 Task: Create a section Feature Fling and in the section, add a milestone Cloud Management Platform (CMP) Implementation in the project AutoFlow
Action: Mouse moved to (285, 550)
Screenshot: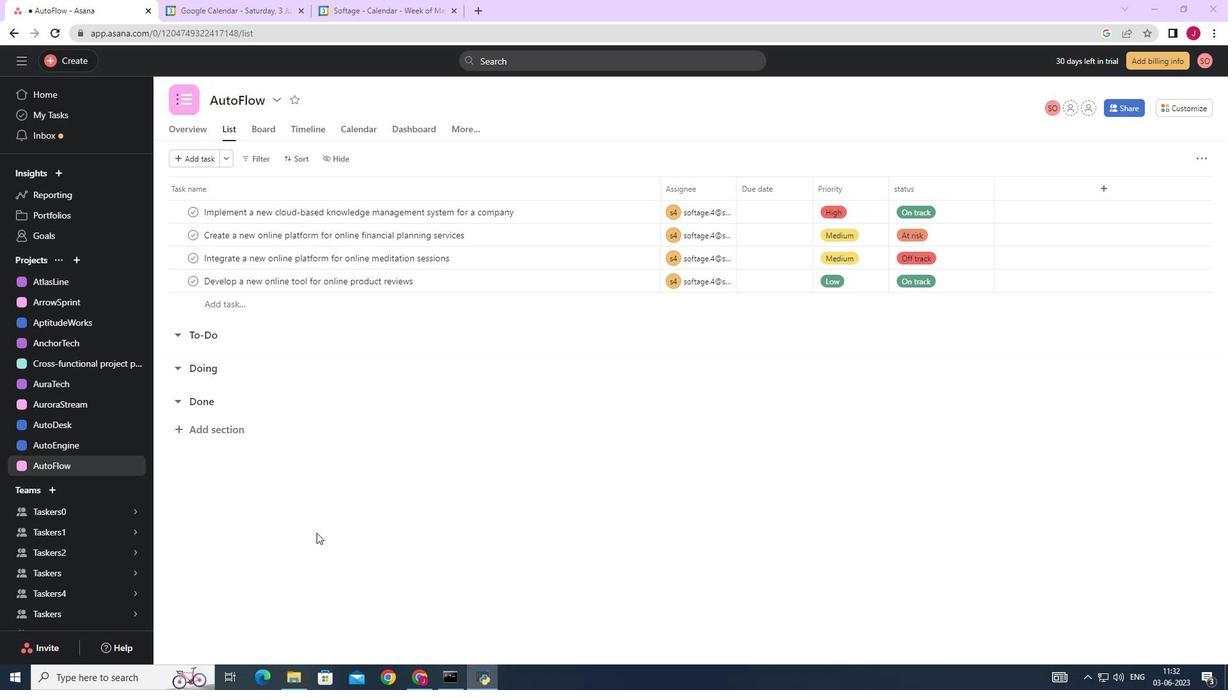 
Action: Mouse scrolled (285, 549) with delta (0, 0)
Screenshot: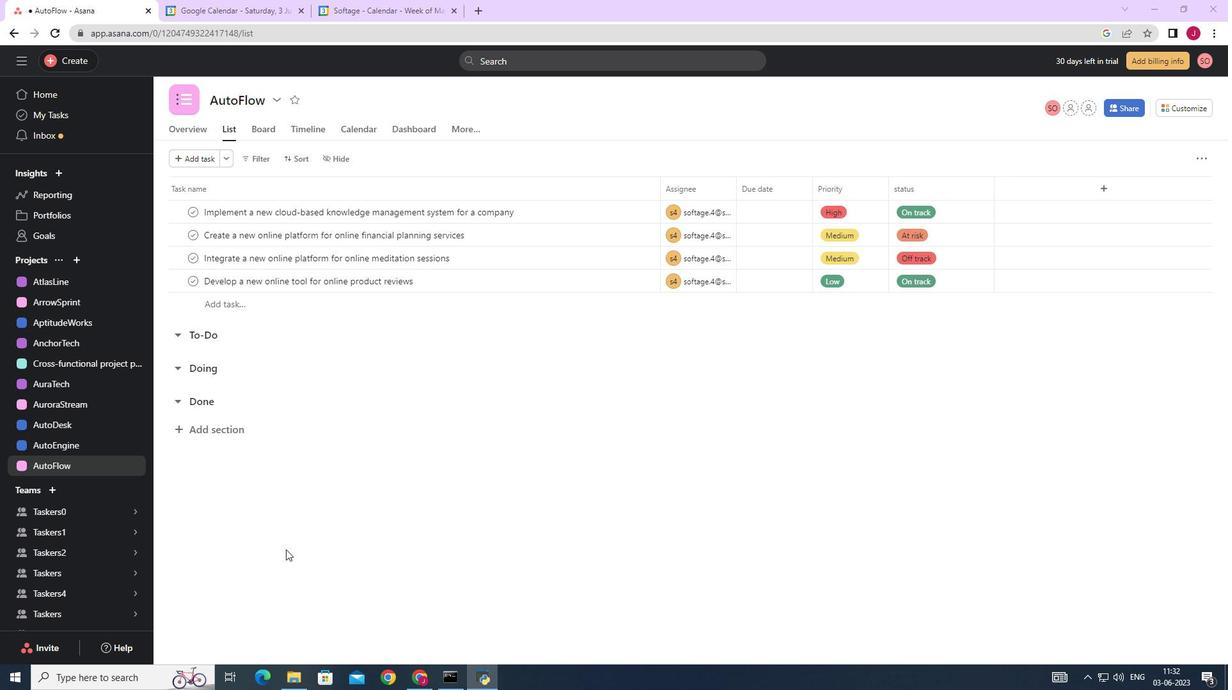 
Action: Mouse scrolled (285, 549) with delta (0, 0)
Screenshot: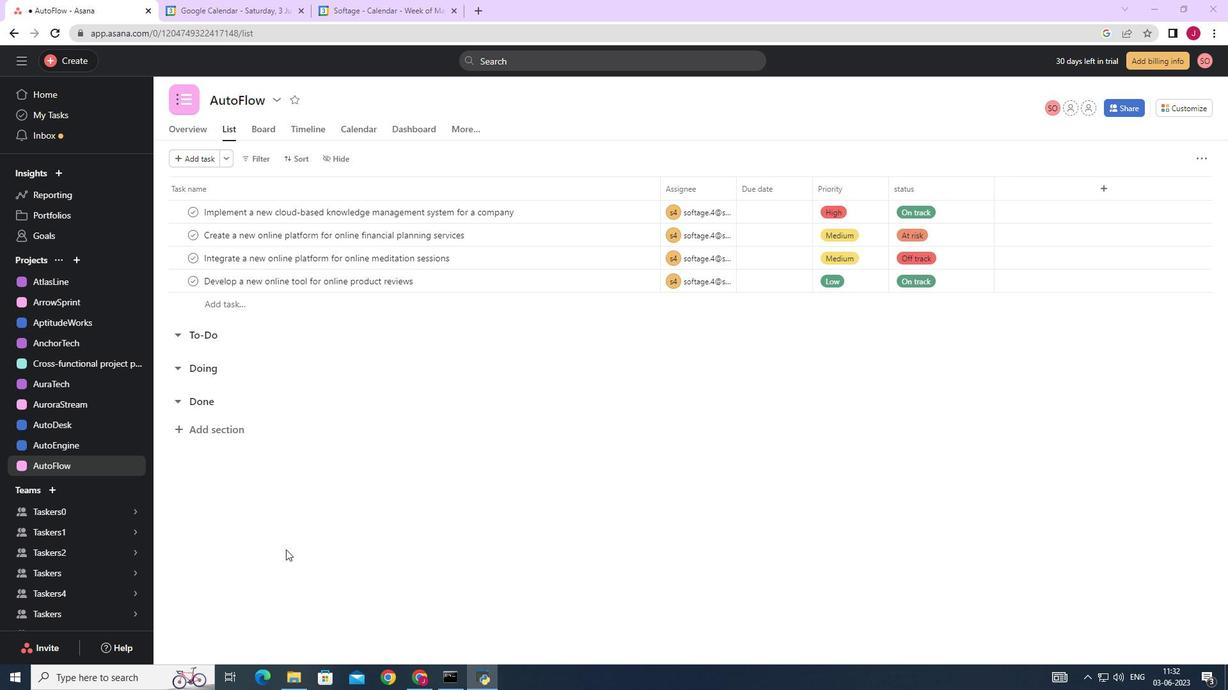 
Action: Mouse moved to (236, 428)
Screenshot: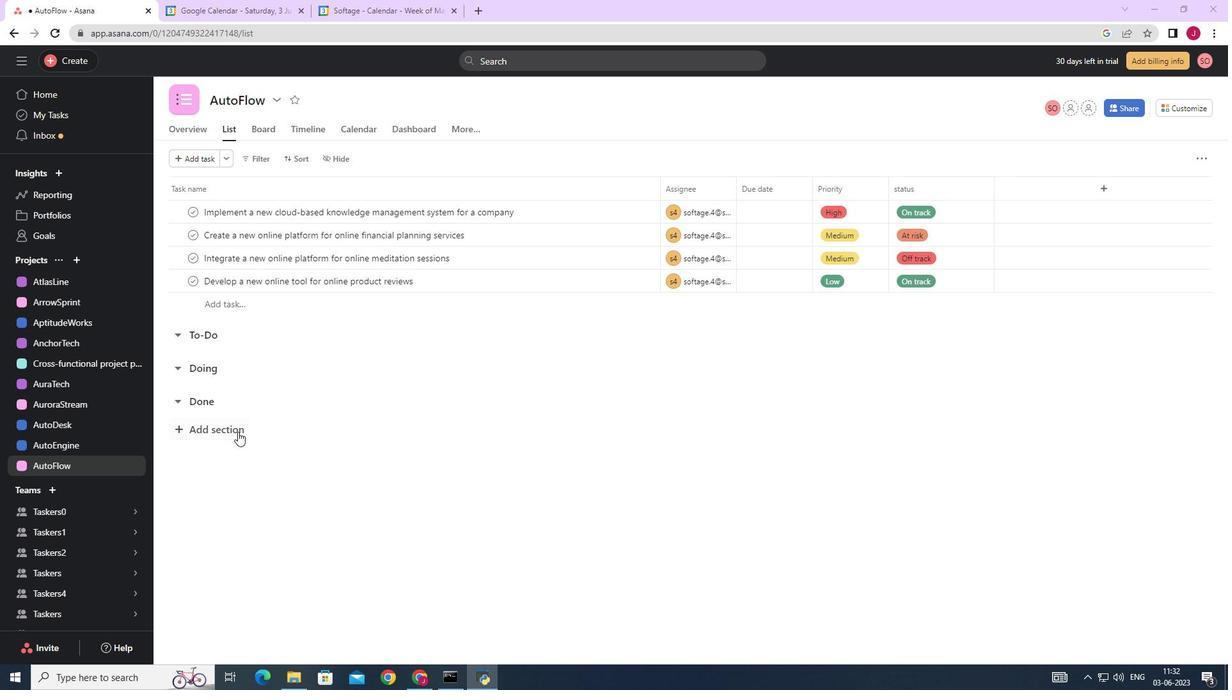 
Action: Mouse pressed left at (236, 428)
Screenshot: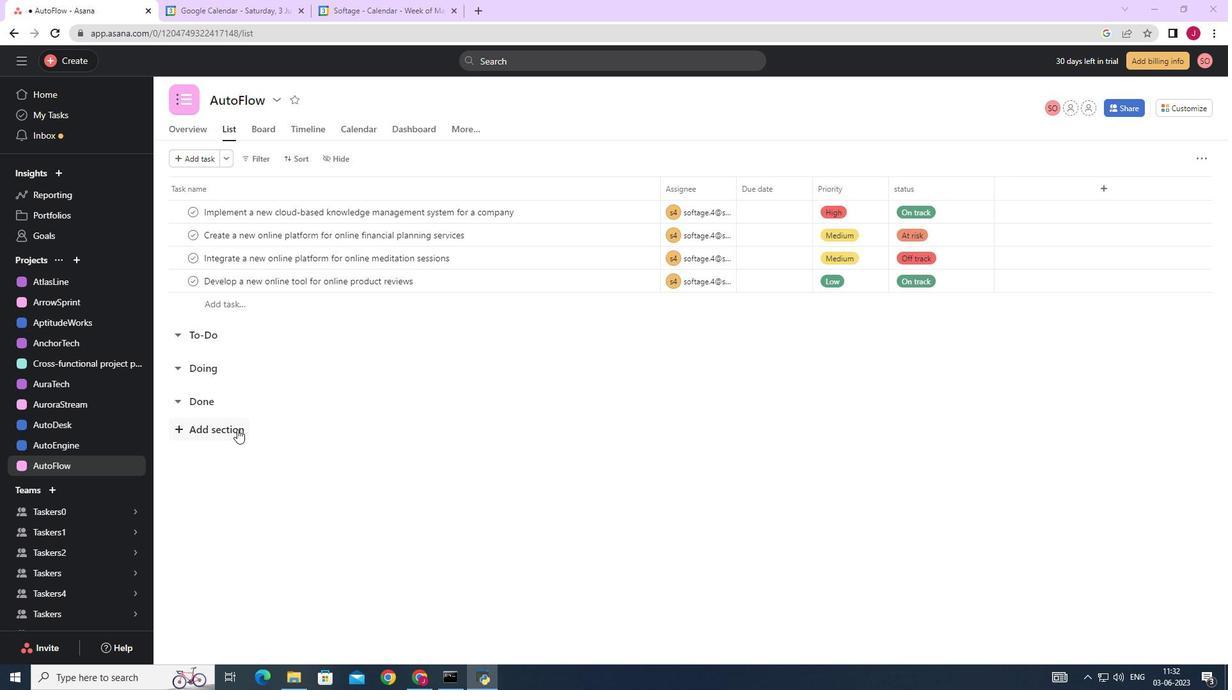 
Action: Key pressed <Key.caps_lock>F<Key.caps_lock>eaty<Key.backspace>ure<Key.space><Key.caps_lock>F<Key.caps_lock>ling<Key.enter><Key.caps_lock>C<Key.caps_lock>loud<Key.space><Key.caps_lock>N<Key.backspace>M<Key.caps_lock>anagement<Key.space><Key.caps_lock>P<Key.caps_lock>latform<Key.space><Key.shift_r><Key.shift_r><Key.shift_r><Key.shift_r><Key.shift_r>(<Key.space><Key.backspace><Key.caps_lock>CMP<Key.shift_r>)<Key.space><Key.caps_lock>i<Key.caps_lock>MPLEMENTATION<Key.space><Key.backspace><Key.backspace><Key.backspace><Key.backspace><Key.backspace><Key.backspace><Key.backspace><Key.backspace><Key.backspace><Key.backspace><Key.backspace><Key.backspace><Key.backspace><Key.backspace><Key.backspace>I<Key.caps_lock>mplementation
Screenshot: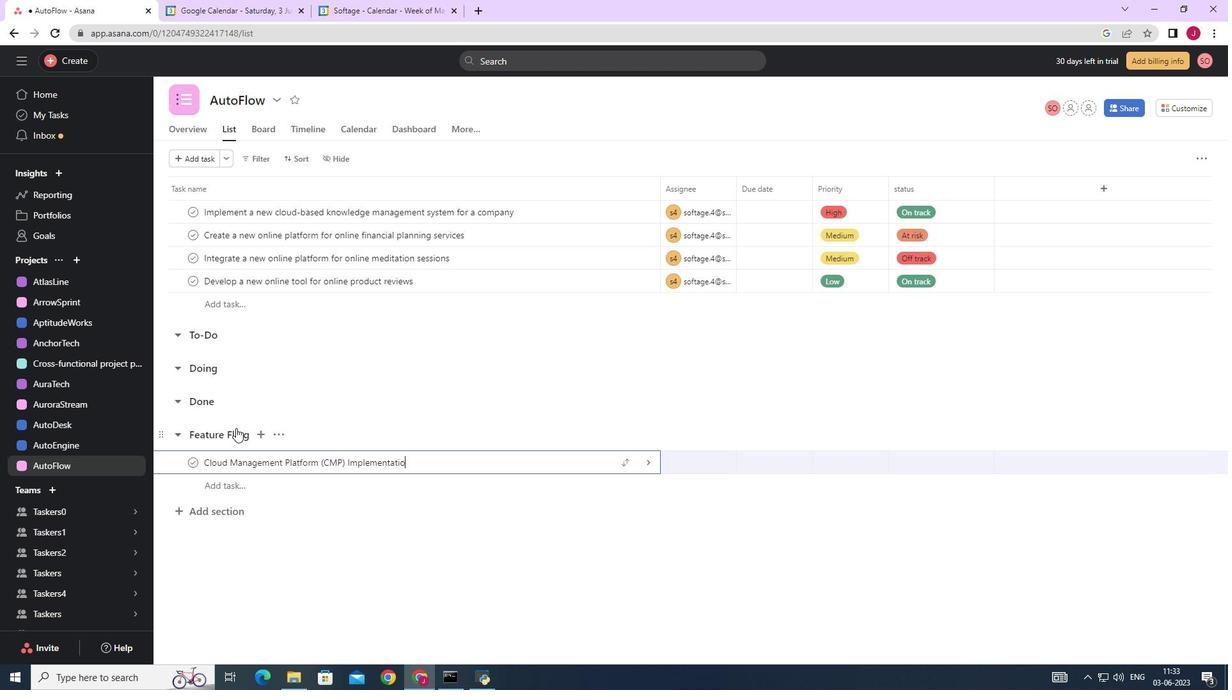 
Action: Mouse moved to (651, 462)
Screenshot: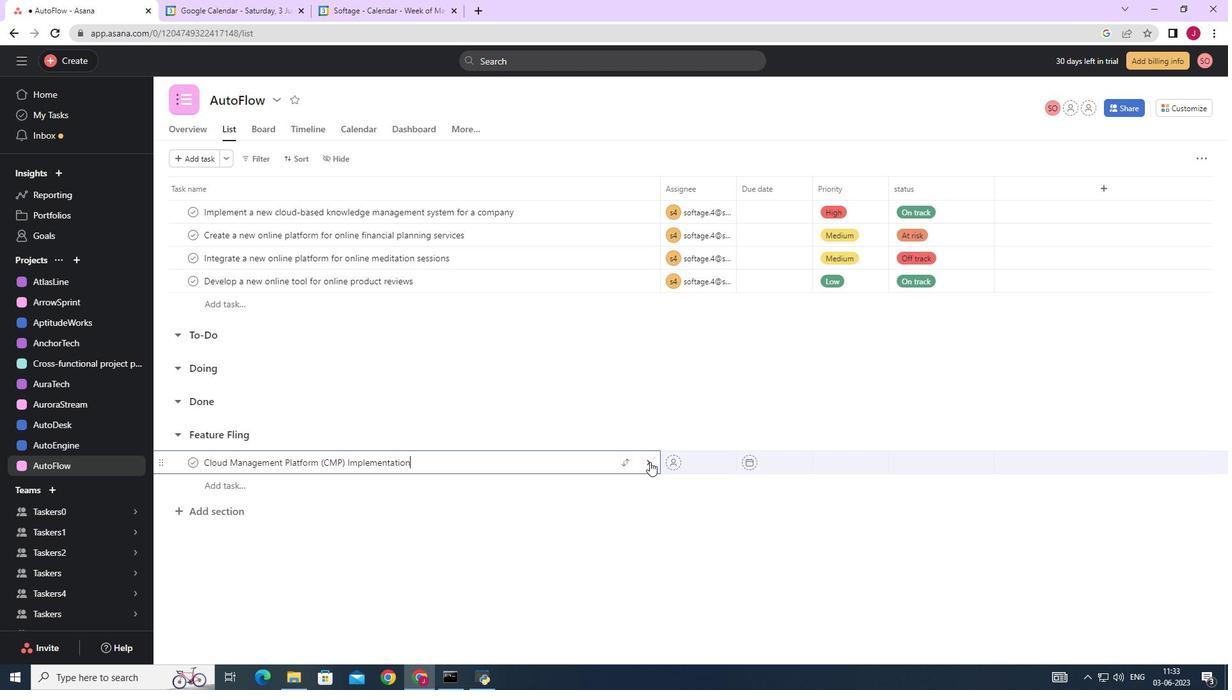 
Action: Mouse pressed left at (651, 462)
Screenshot: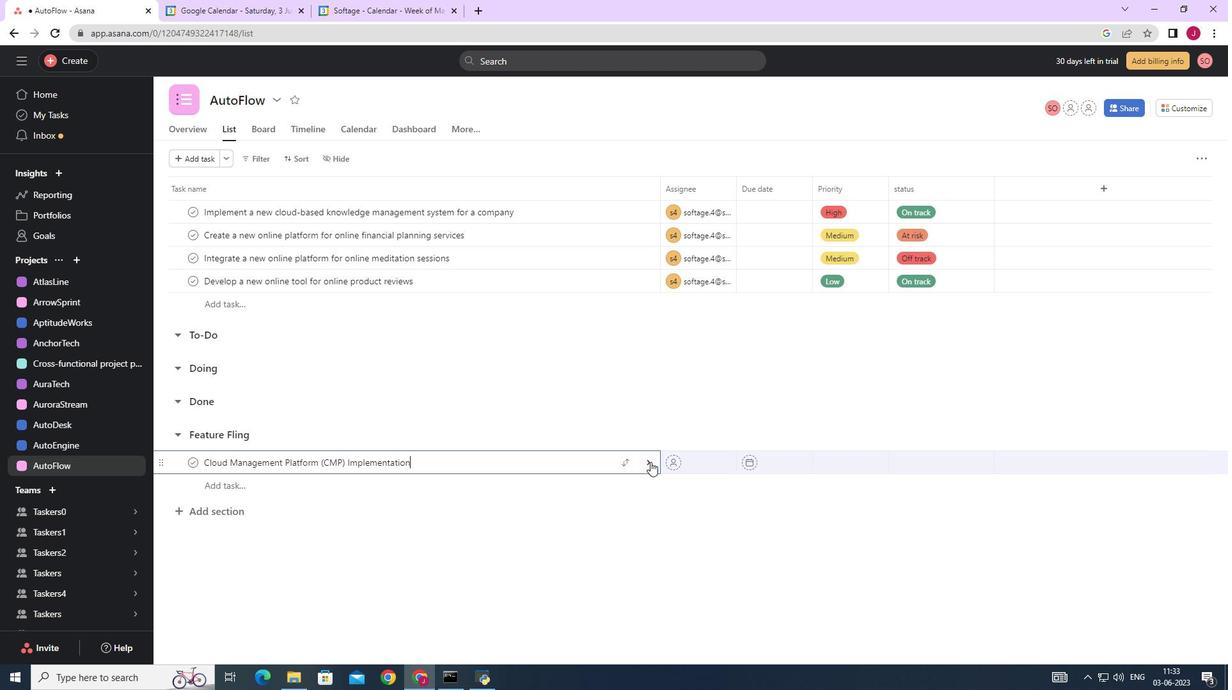 
Action: Mouse moved to (1180, 159)
Screenshot: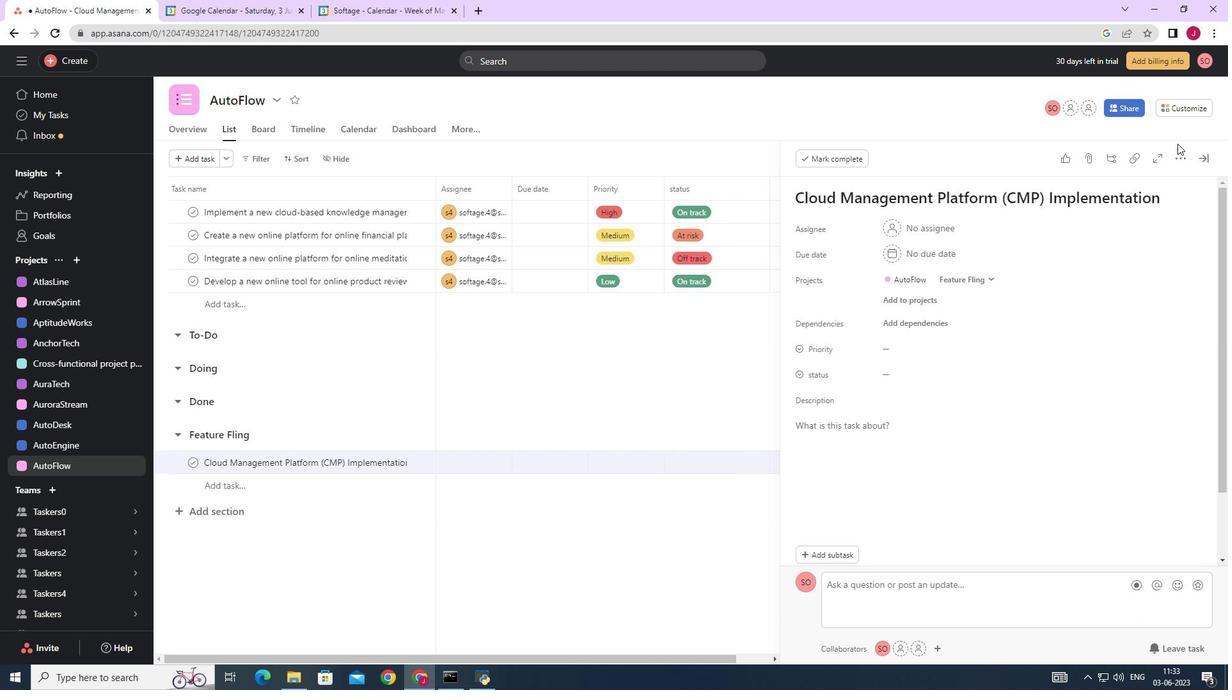 
Action: Mouse pressed left at (1180, 159)
Screenshot: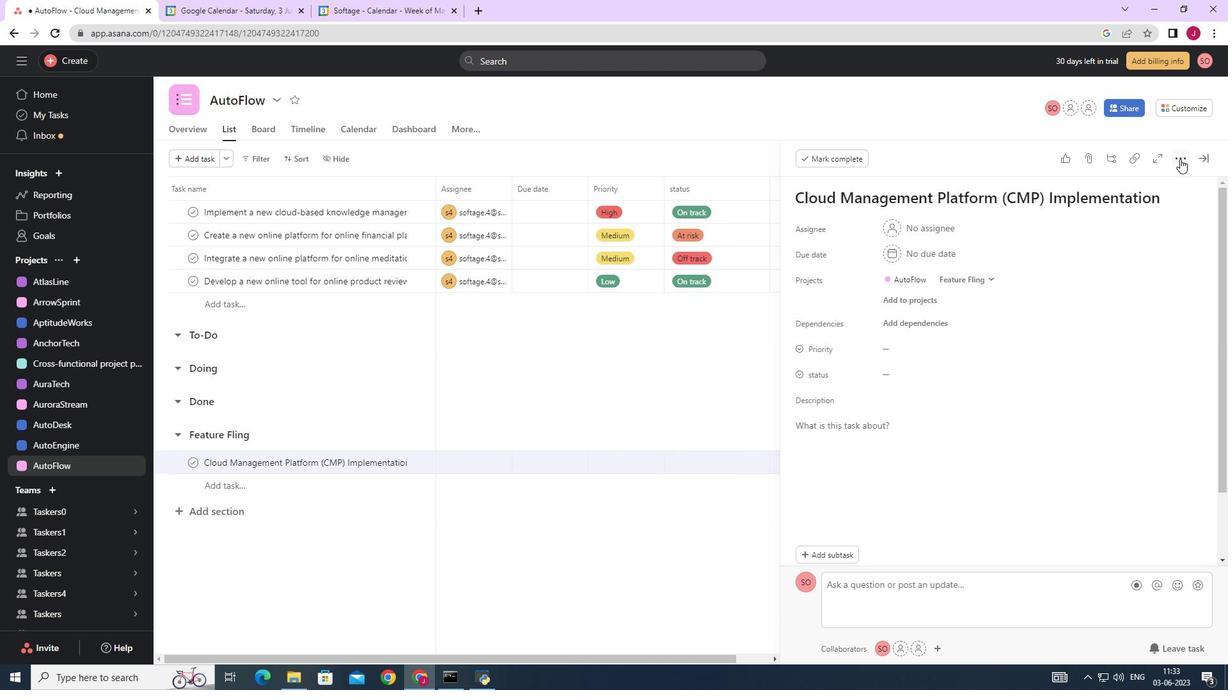 
Action: Mouse moved to (1066, 206)
Screenshot: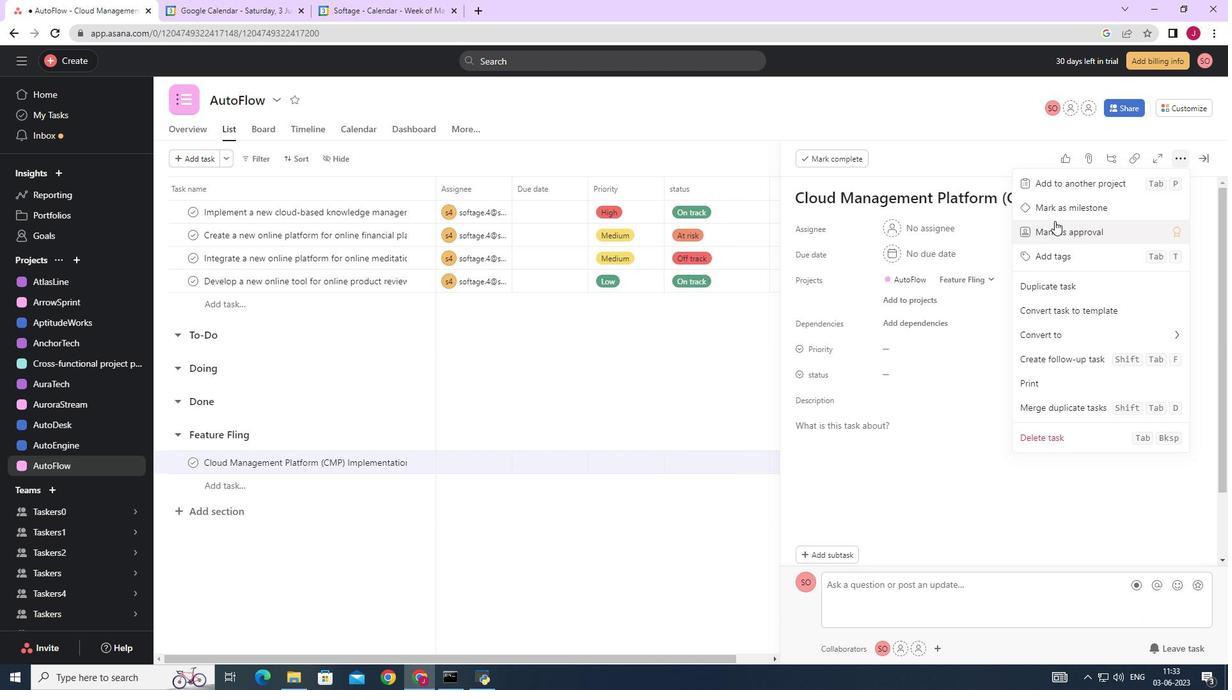 
Action: Mouse pressed left at (1066, 206)
Screenshot: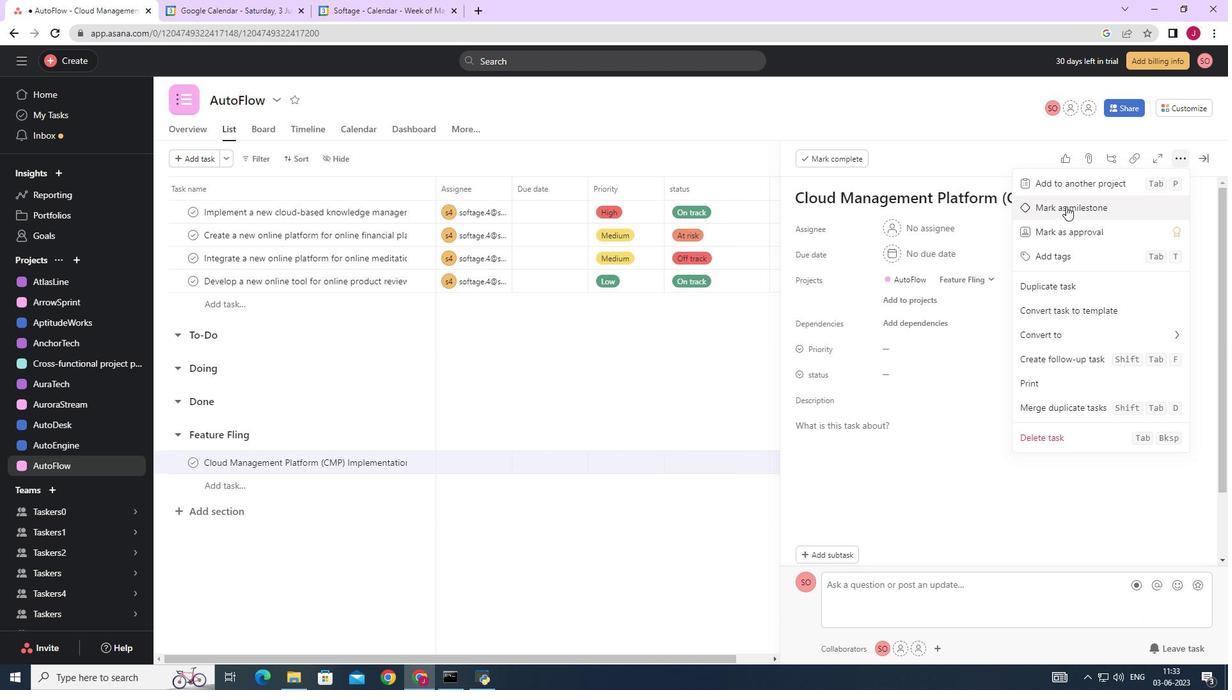 
Action: Mouse moved to (1199, 157)
Screenshot: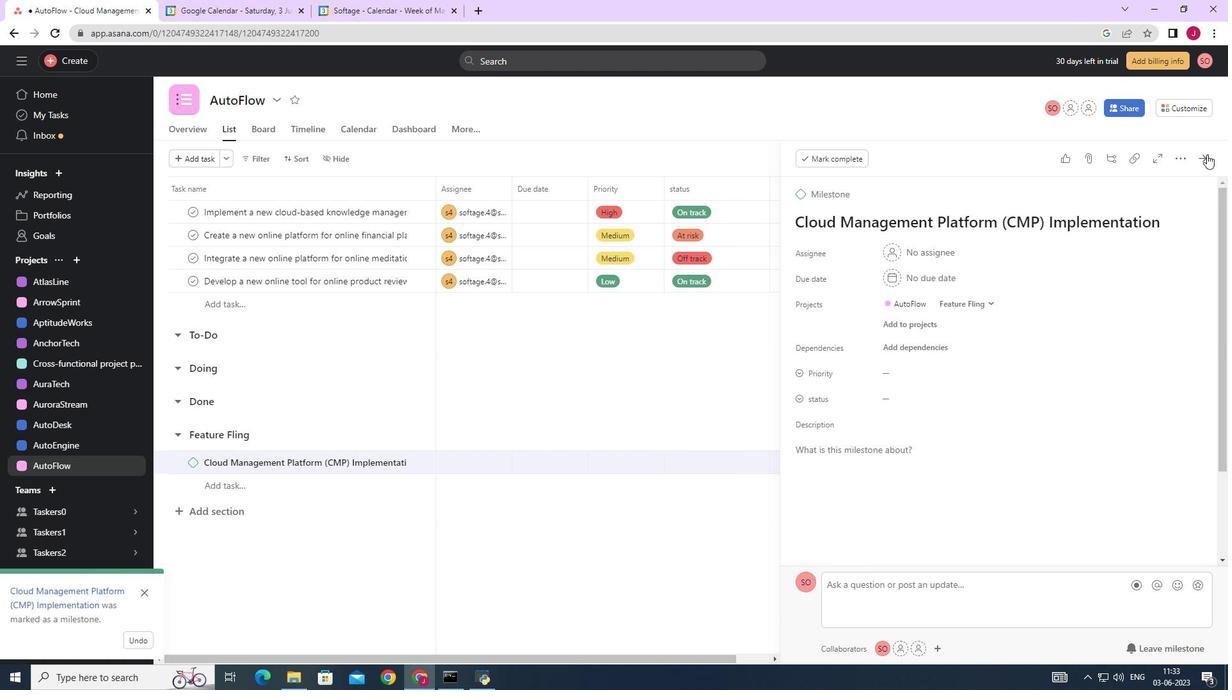 
Action: Mouse pressed left at (1199, 157)
Screenshot: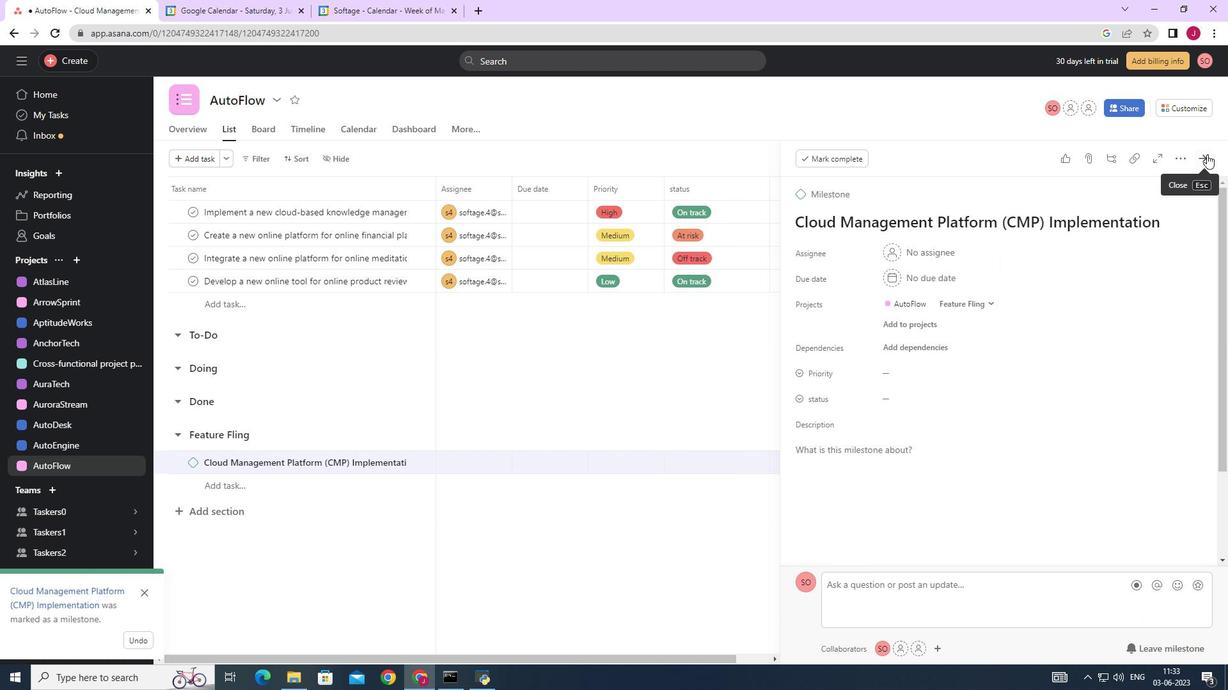 
